 Task: Create a section Data Privacy Sprint and in the section, add a milestone Vulnerability Management in the project AirRise
Action: Mouse moved to (152, 624)
Screenshot: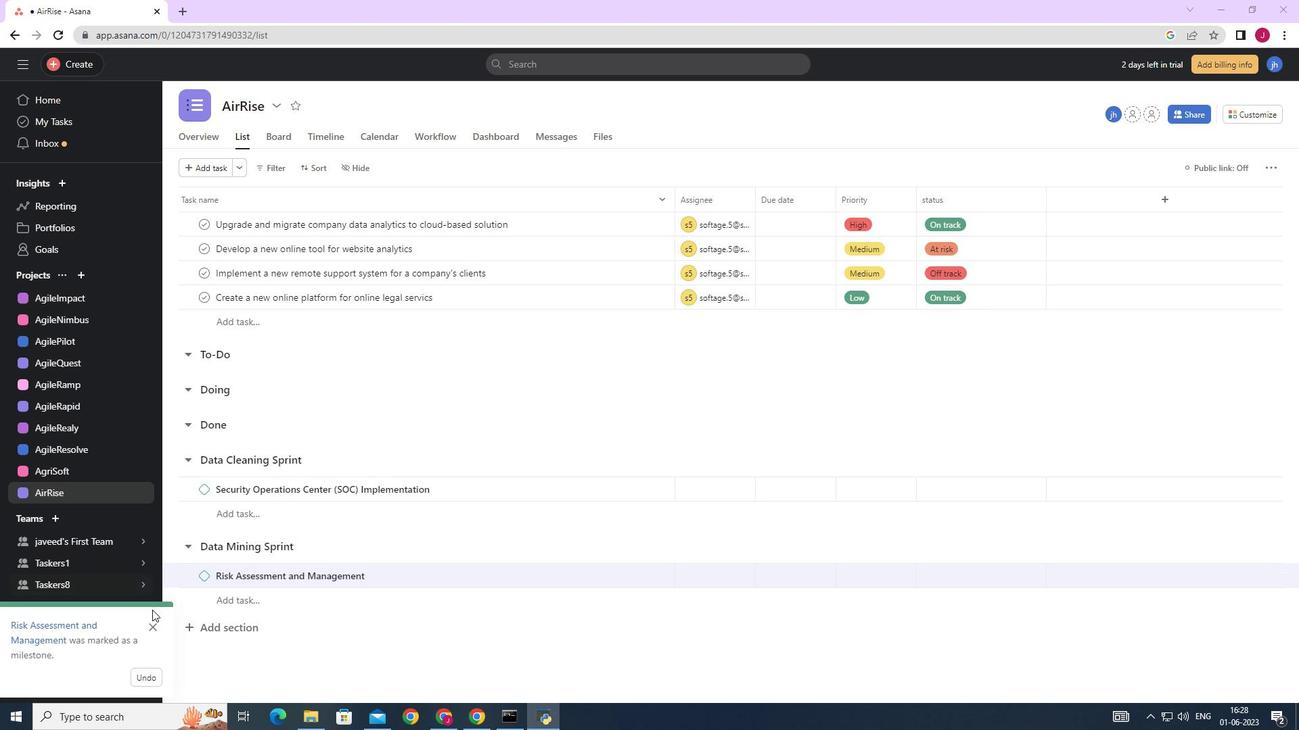 
Action: Mouse pressed left at (152, 624)
Screenshot: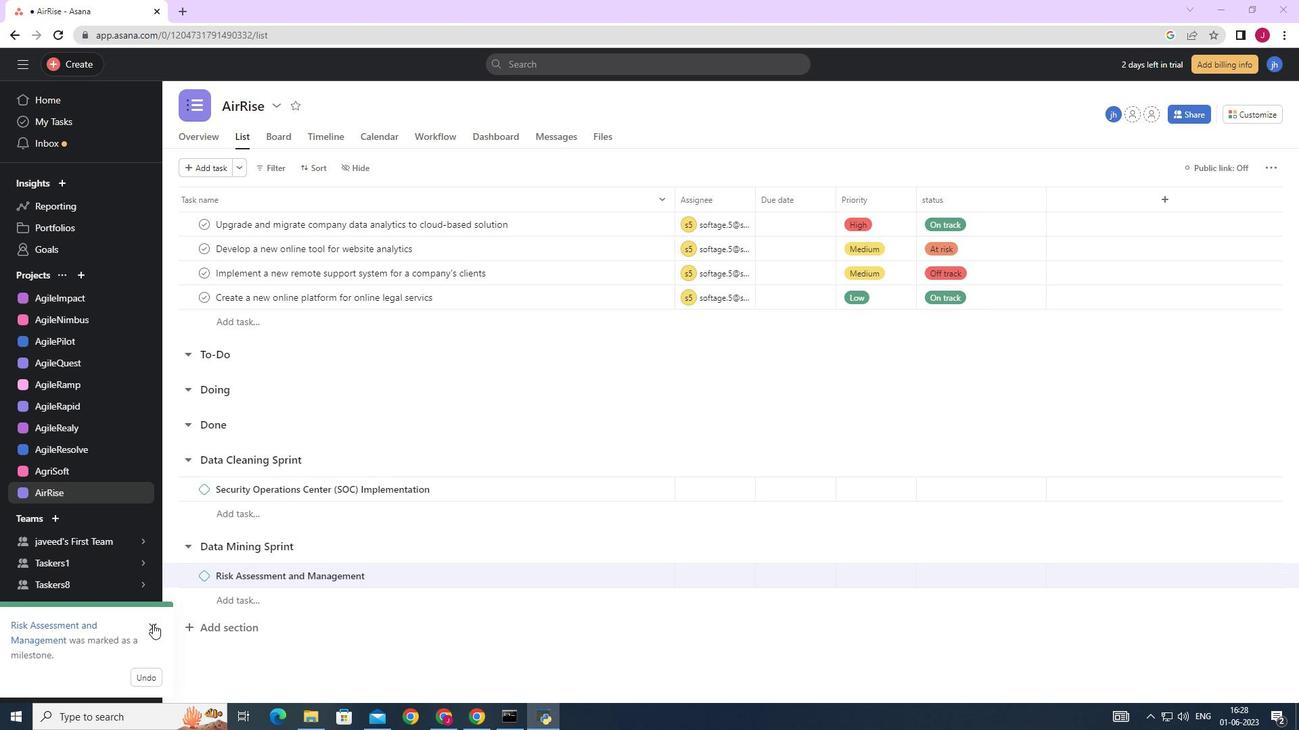 
Action: Mouse moved to (291, 529)
Screenshot: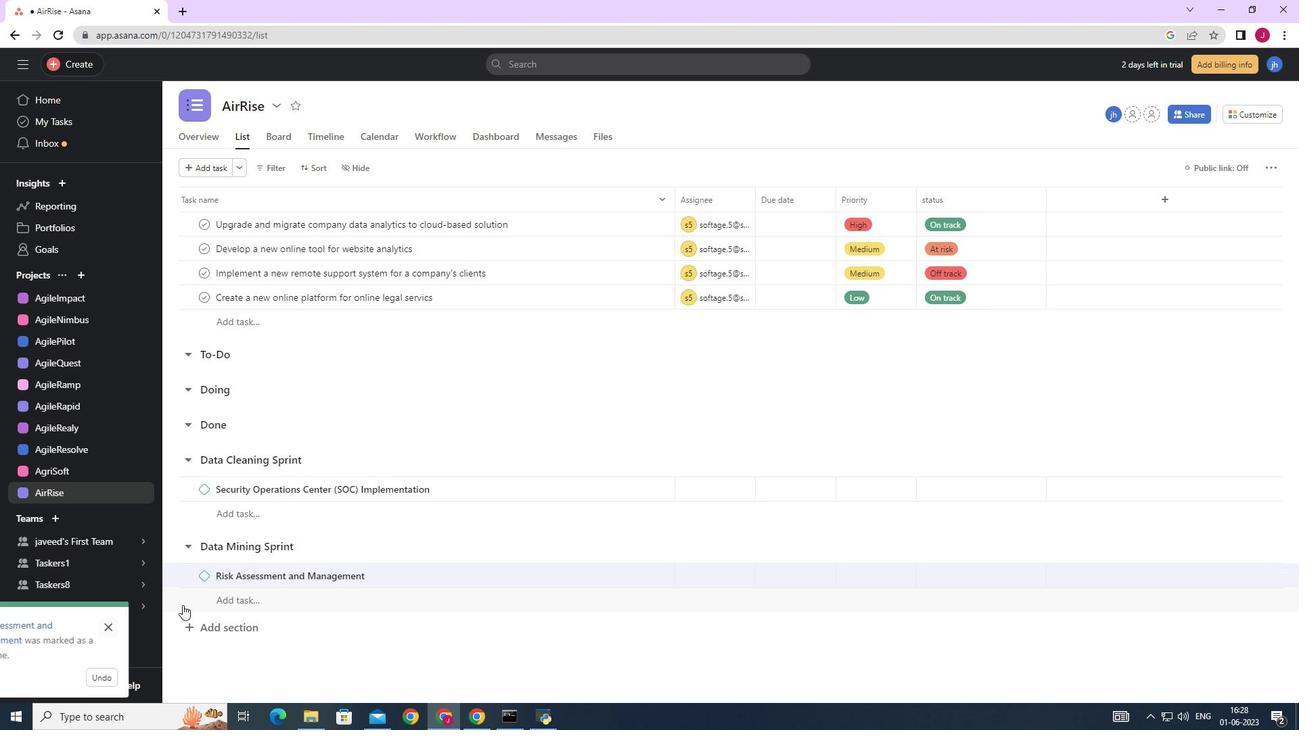 
Action: Mouse scrolled (291, 529) with delta (0, 0)
Screenshot: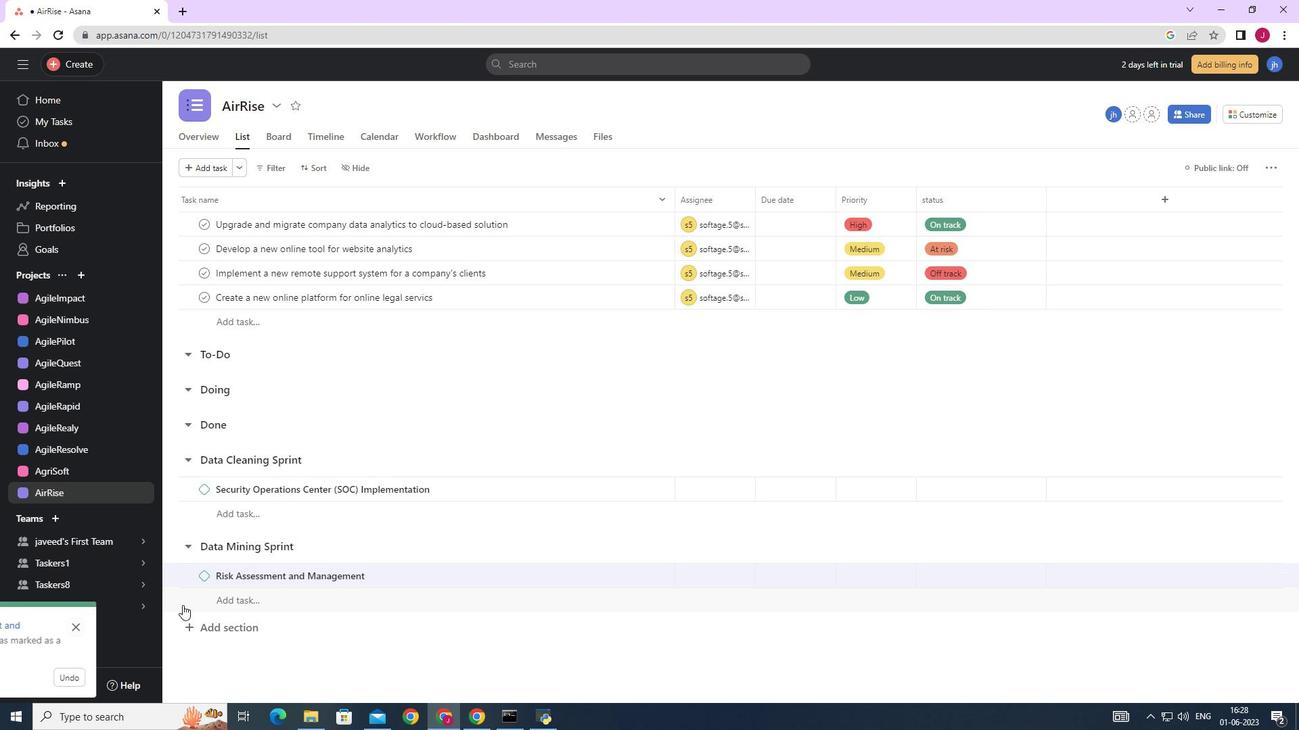 
Action: Mouse scrolled (291, 529) with delta (0, 0)
Screenshot: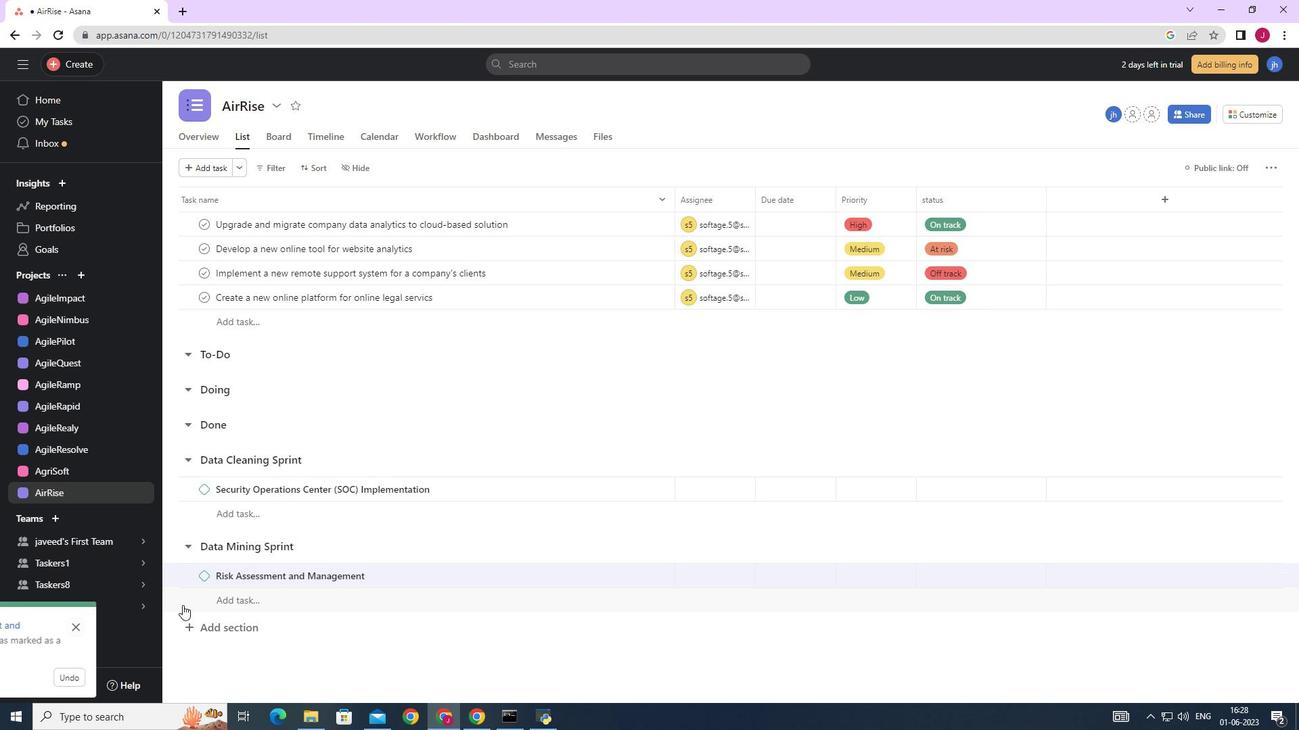 
Action: Mouse scrolled (291, 529) with delta (0, 0)
Screenshot: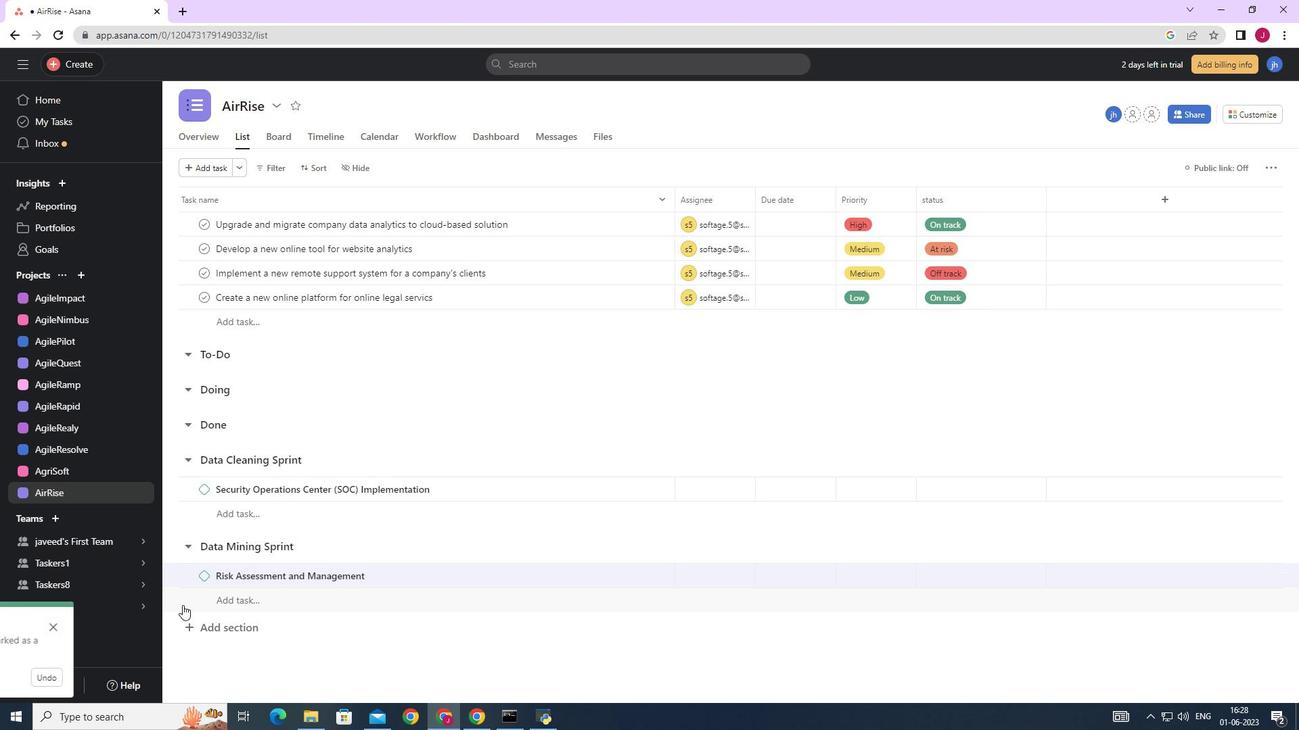 
Action: Mouse scrolled (291, 529) with delta (0, 0)
Screenshot: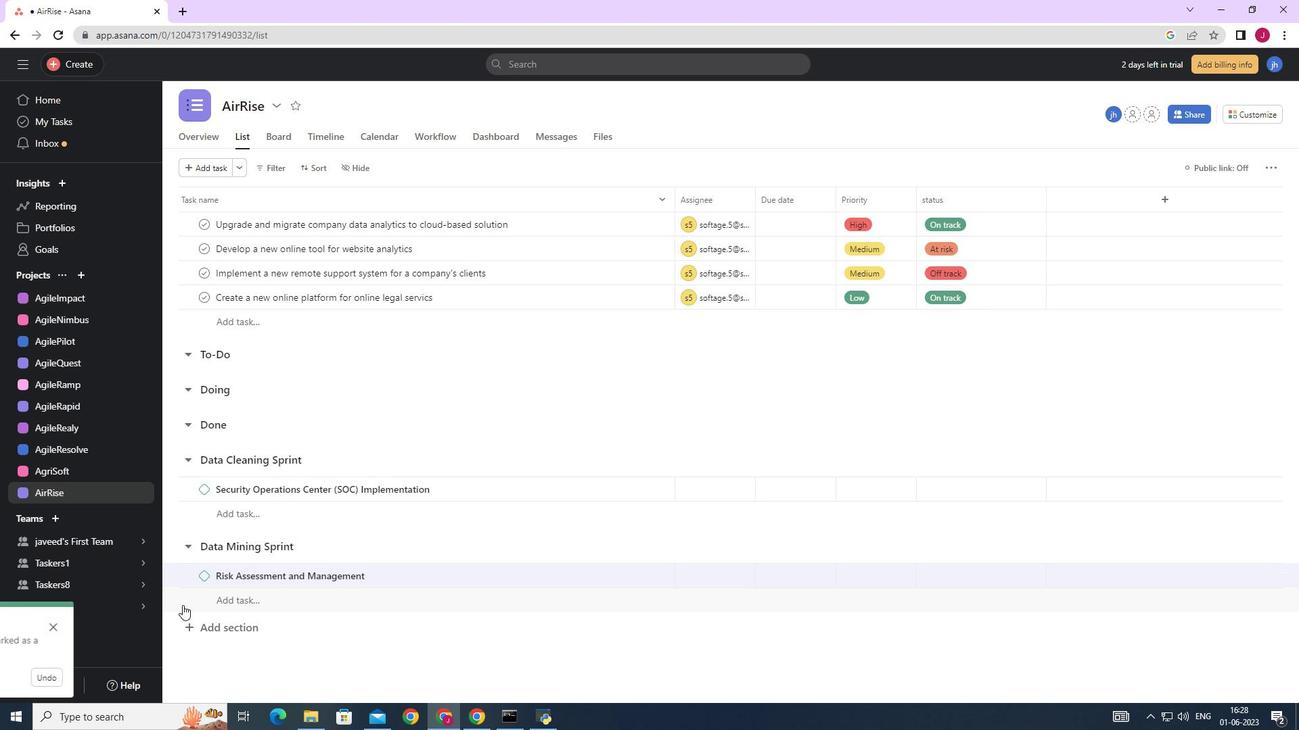 
Action: Mouse moved to (234, 629)
Screenshot: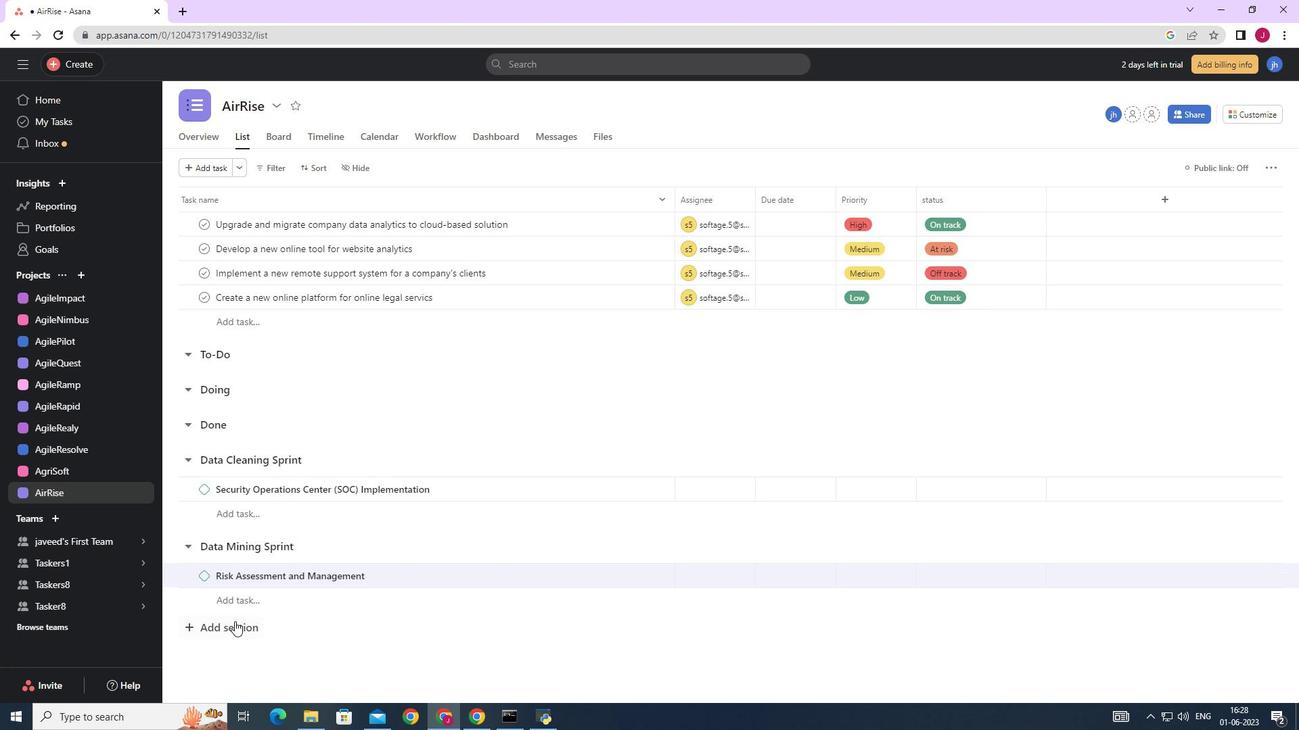 
Action: Mouse pressed left at (234, 629)
Screenshot: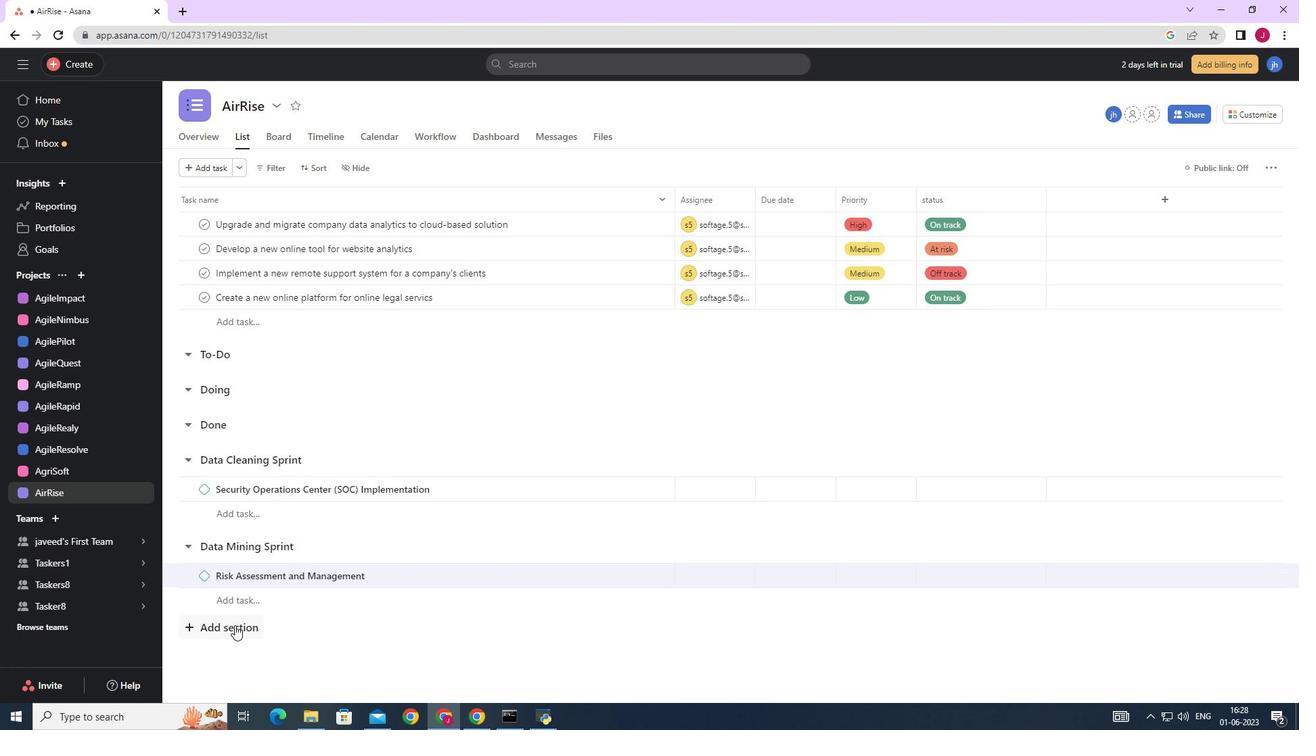 
Action: Key pressed <Key.caps_lock>D<Key.caps_lock>ata<Key.space><Key.caps_lock>P<Key.caps_lock>rivacy<Key.space><Key.caps_lock>S<Key.caps_lock>print<Key.enter><Key.caps_lock>V<Key.caps_lock>ulnerability<Key.space><Key.caps_lock>M<Key.caps_lock>anagement<Key.space>
Screenshot: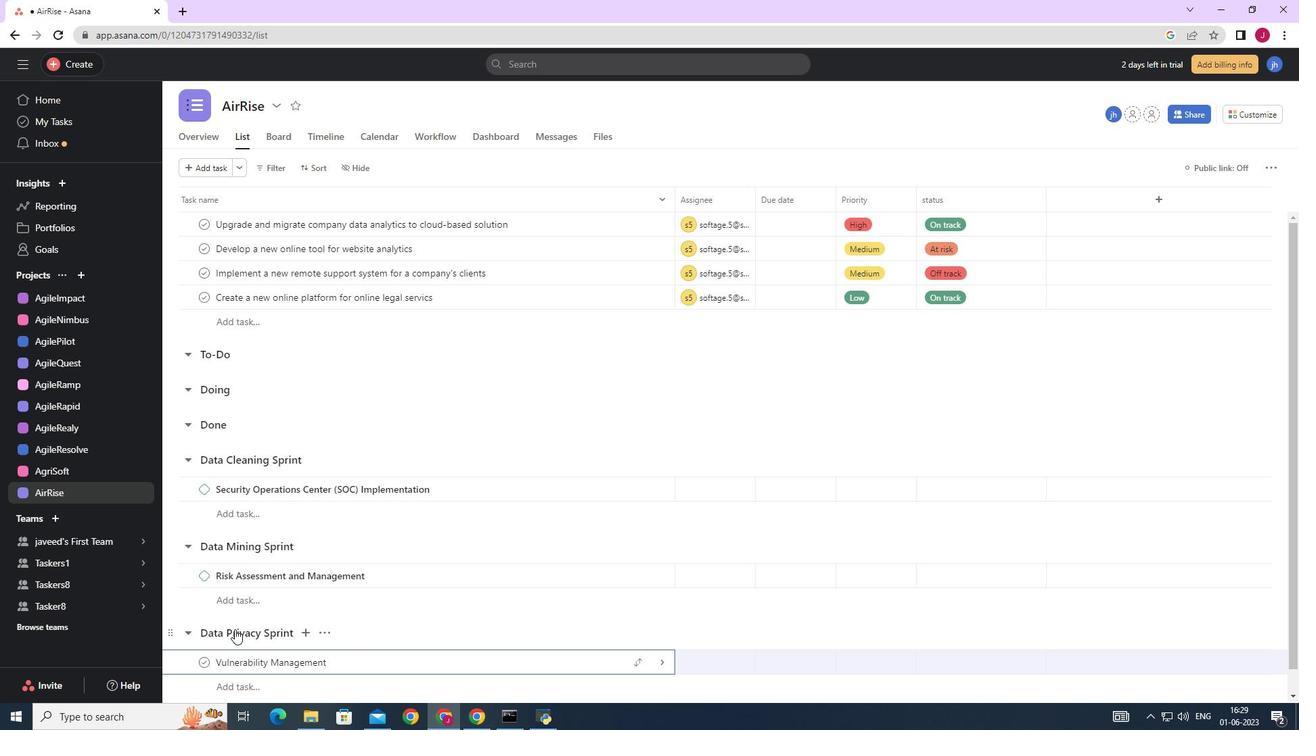 
Action: Mouse moved to (658, 664)
Screenshot: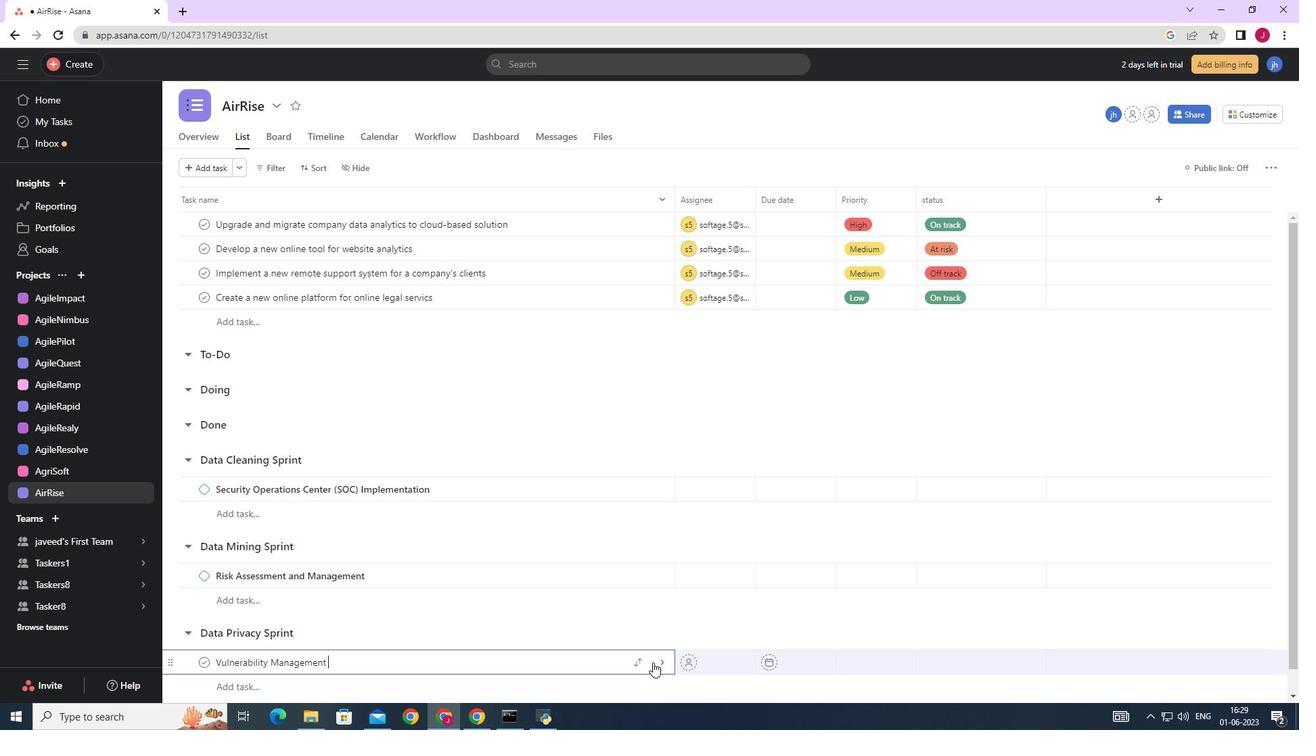 
Action: Mouse pressed left at (658, 664)
Screenshot: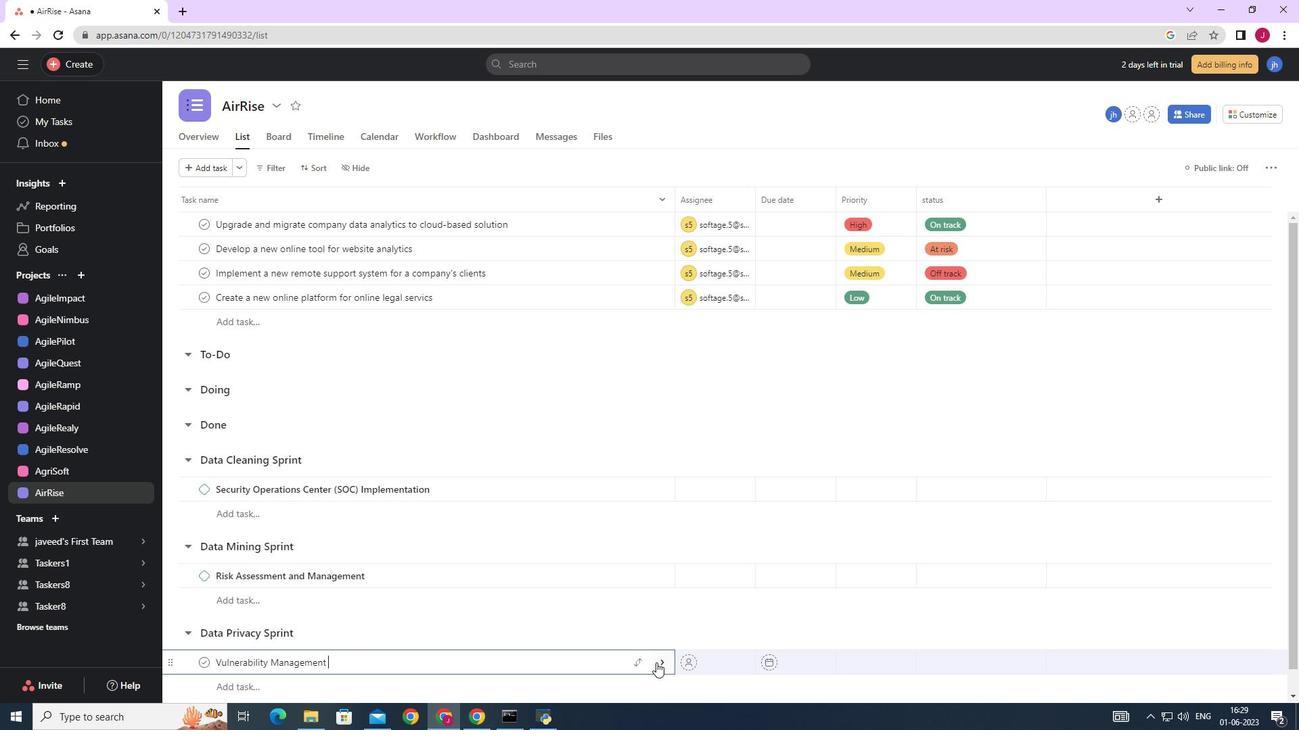 
Action: Mouse moved to (1246, 163)
Screenshot: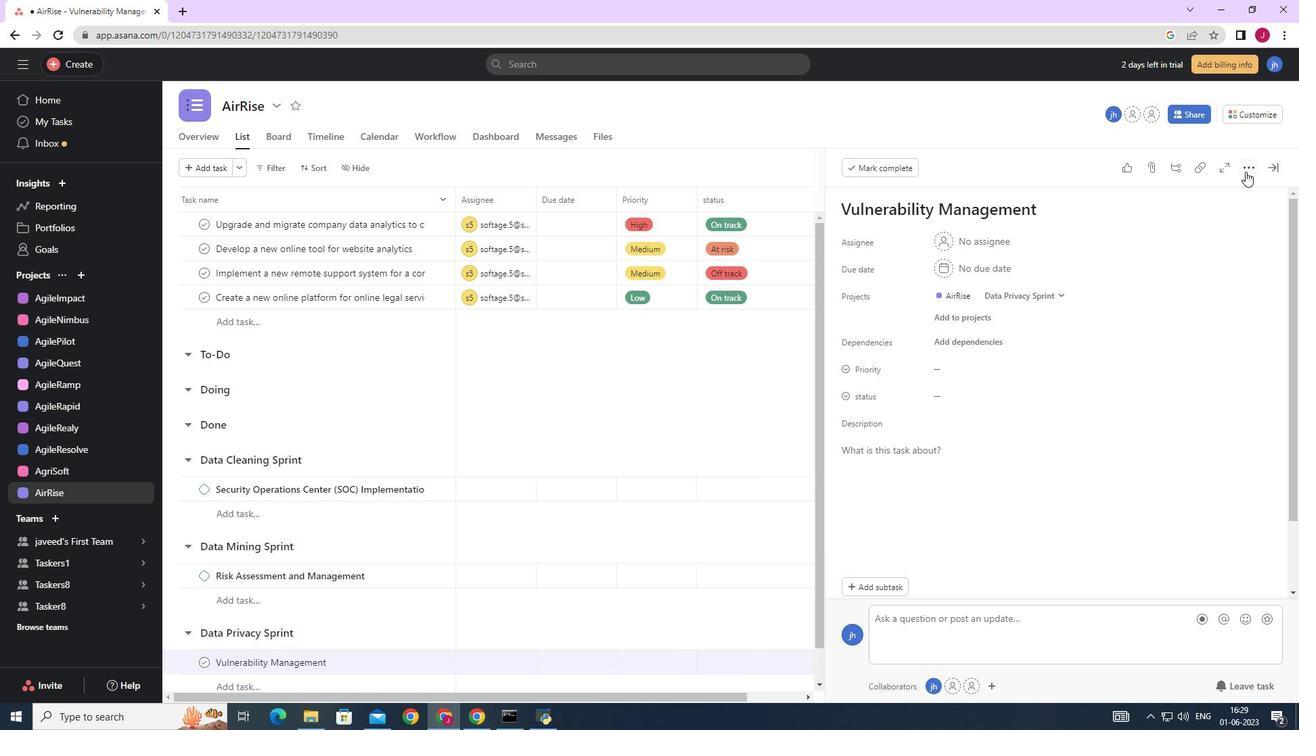 
Action: Mouse pressed left at (1246, 163)
Screenshot: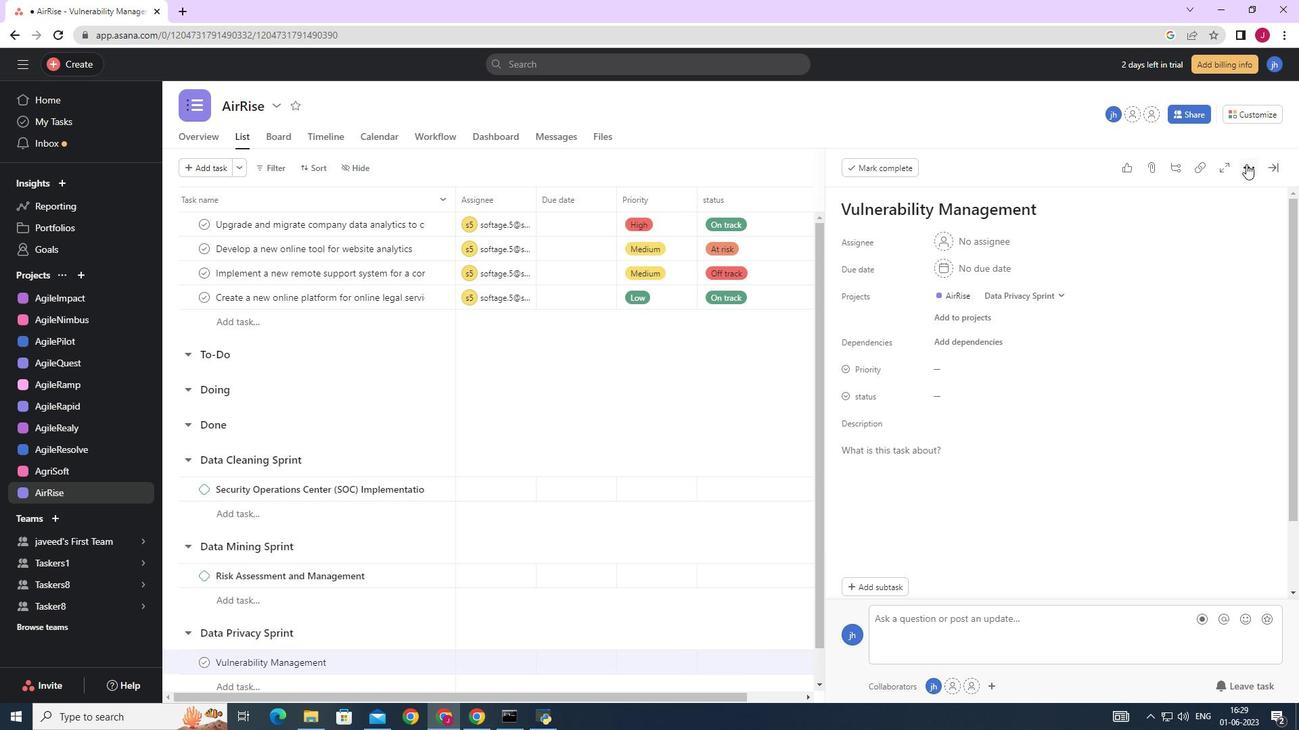 
Action: Mouse moved to (1138, 222)
Screenshot: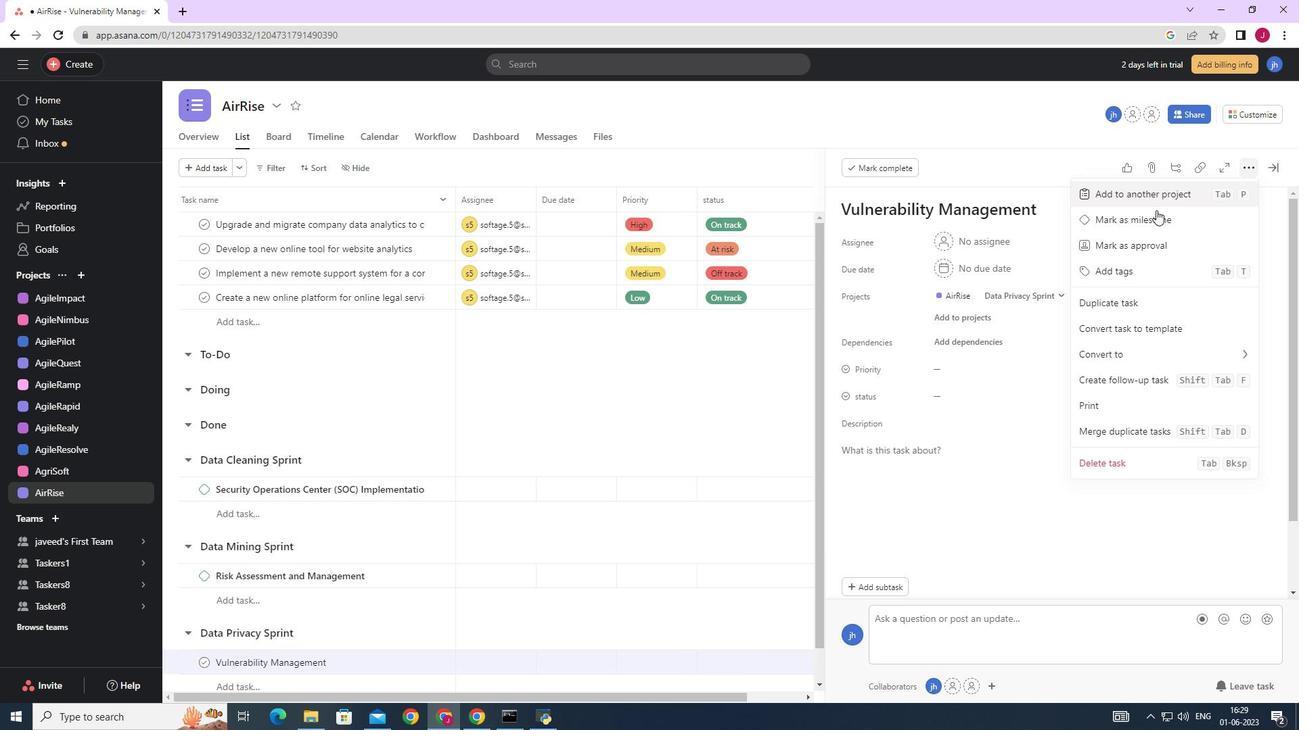 
Action: Mouse pressed left at (1138, 222)
Screenshot: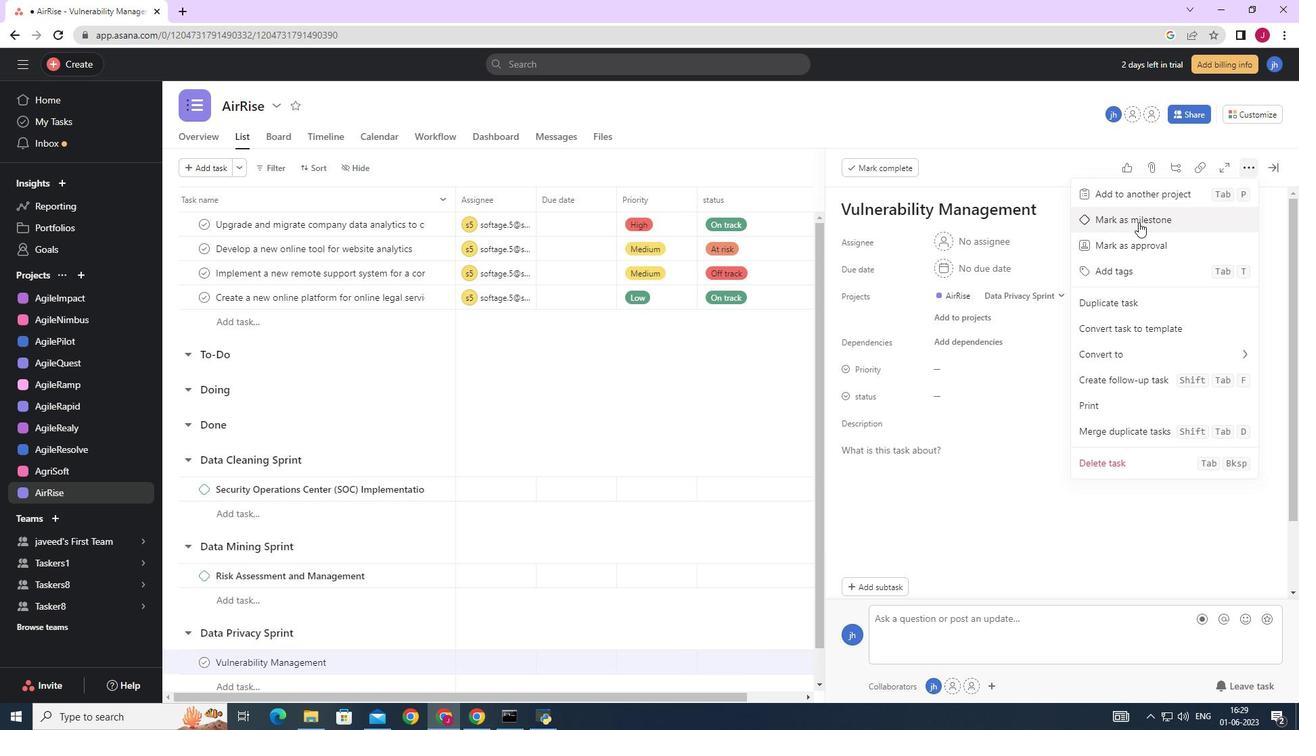 
Action: Mouse moved to (1272, 169)
Screenshot: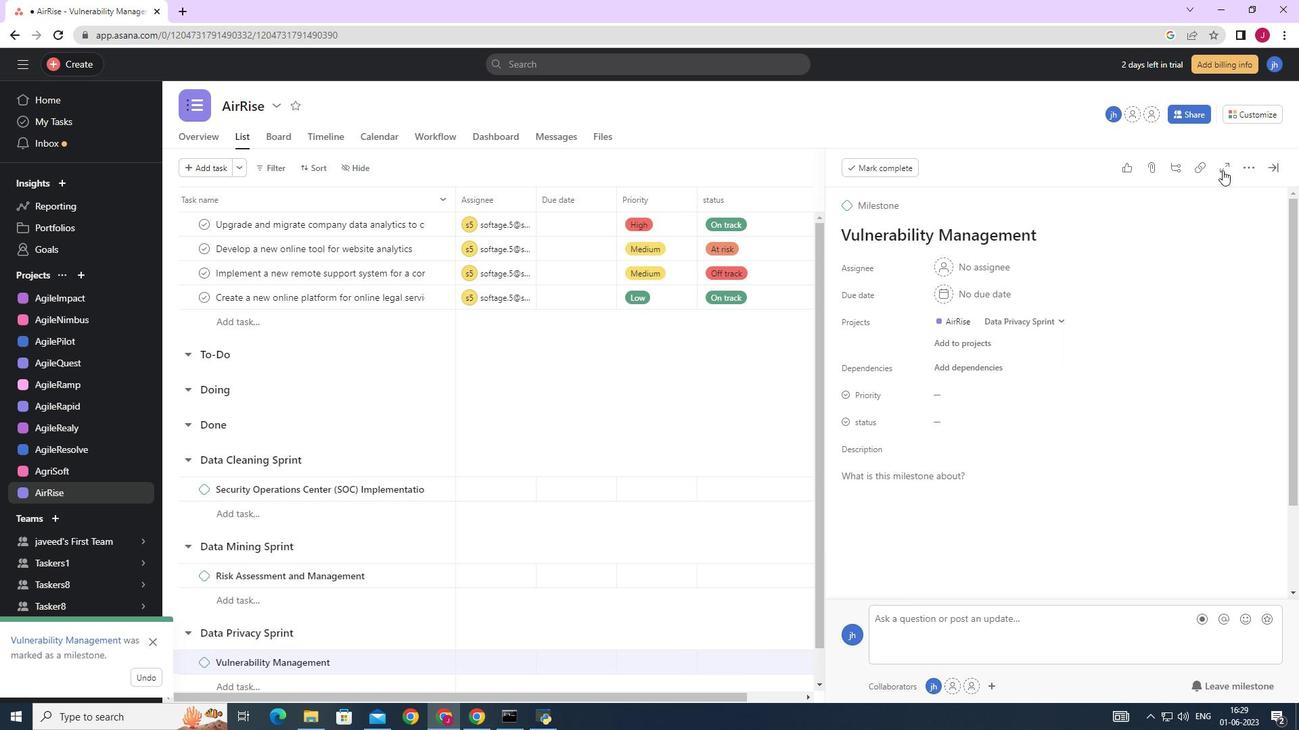 
Action: Mouse pressed left at (1272, 169)
Screenshot: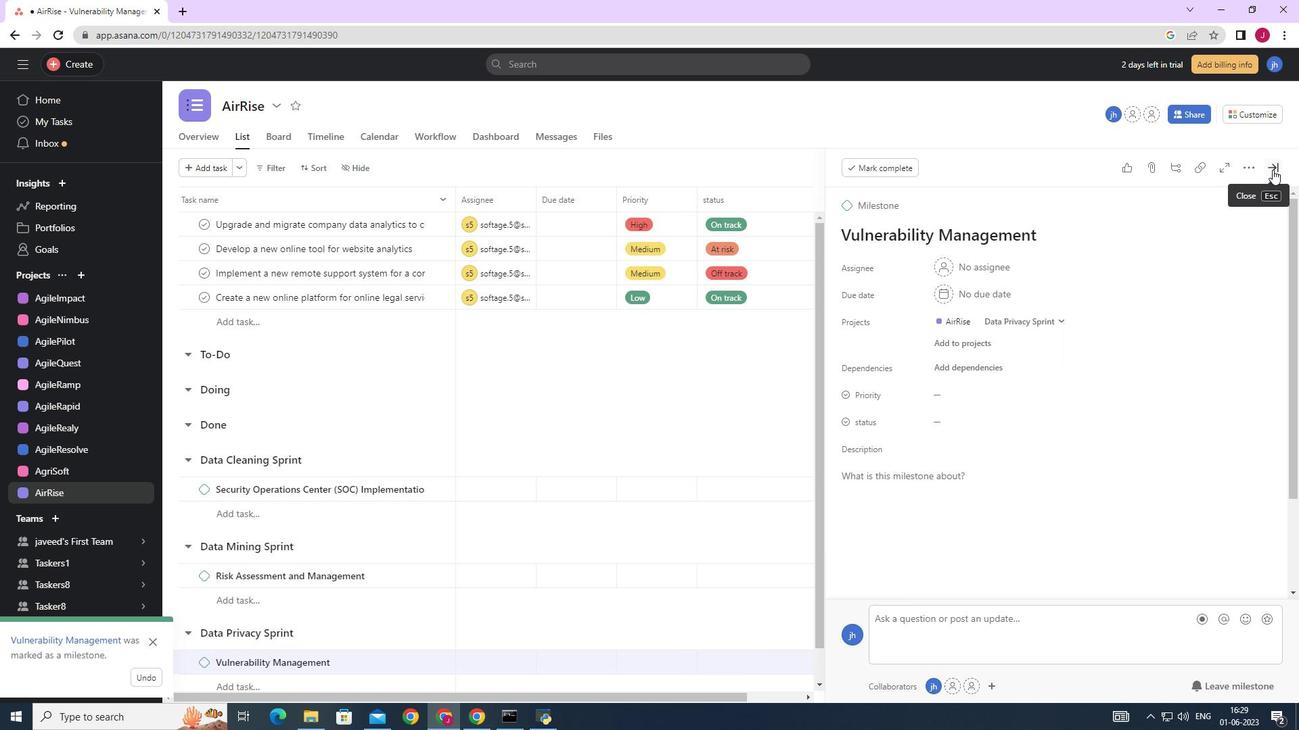 
Action: Mouse moved to (766, 327)
Screenshot: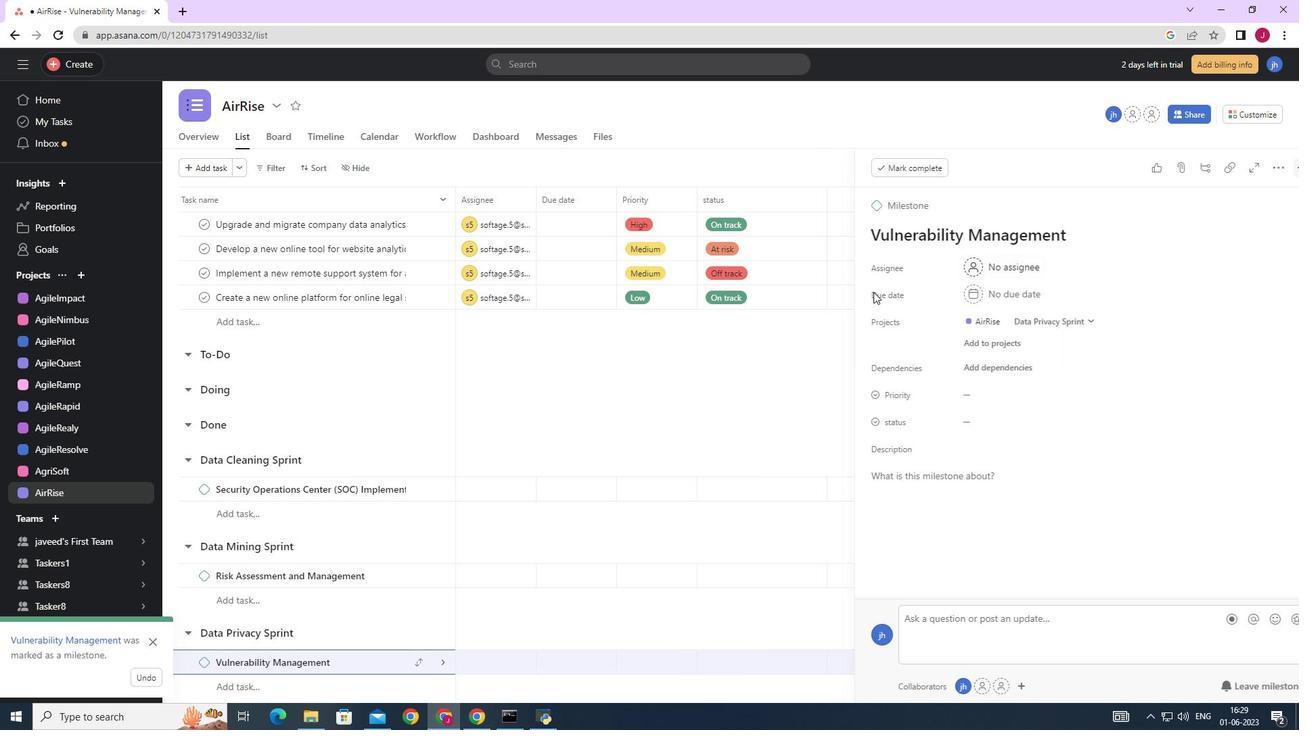 
